 Task: Change the configuration of the board layout of the mark's project to slice by "Status".
Action: Mouse moved to (16, 97)
Screenshot: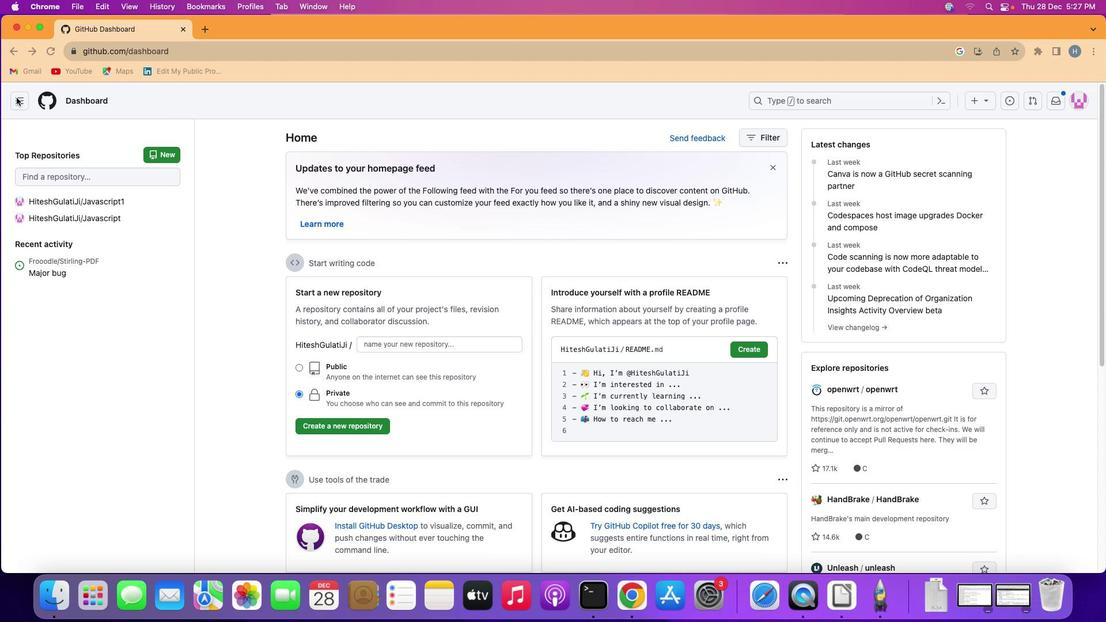 
Action: Mouse pressed left at (16, 97)
Screenshot: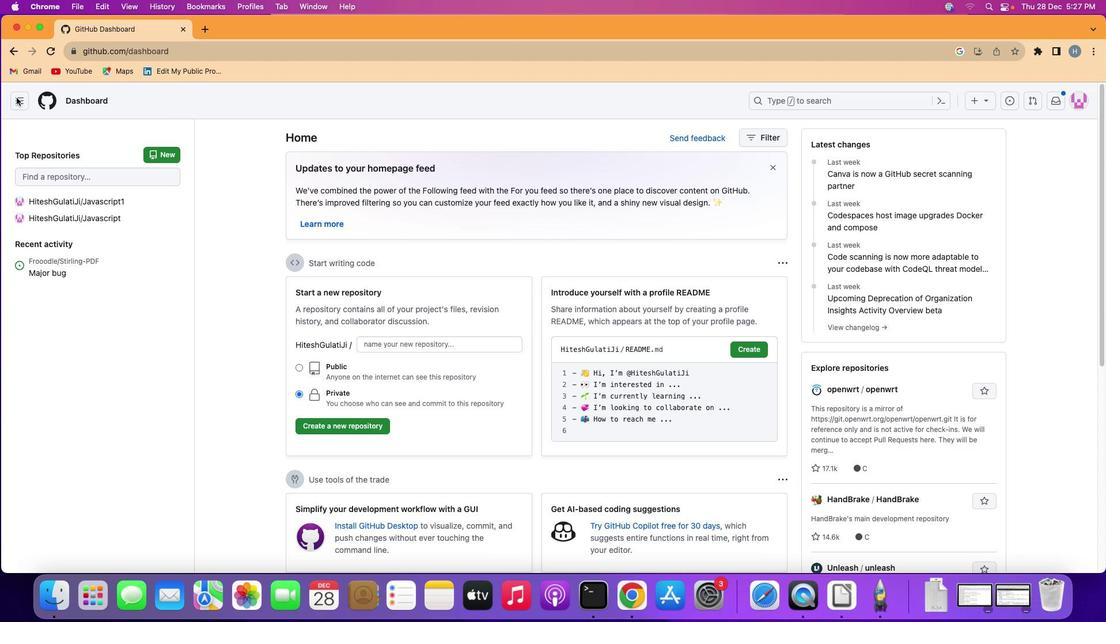 
Action: Mouse moved to (16, 98)
Screenshot: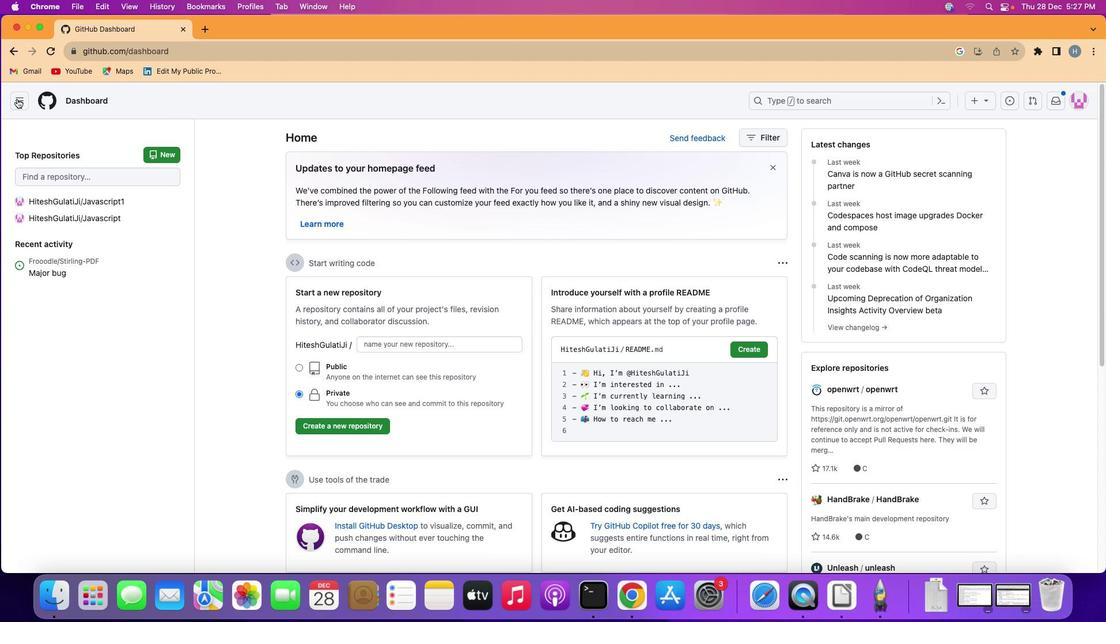 
Action: Mouse pressed left at (16, 98)
Screenshot: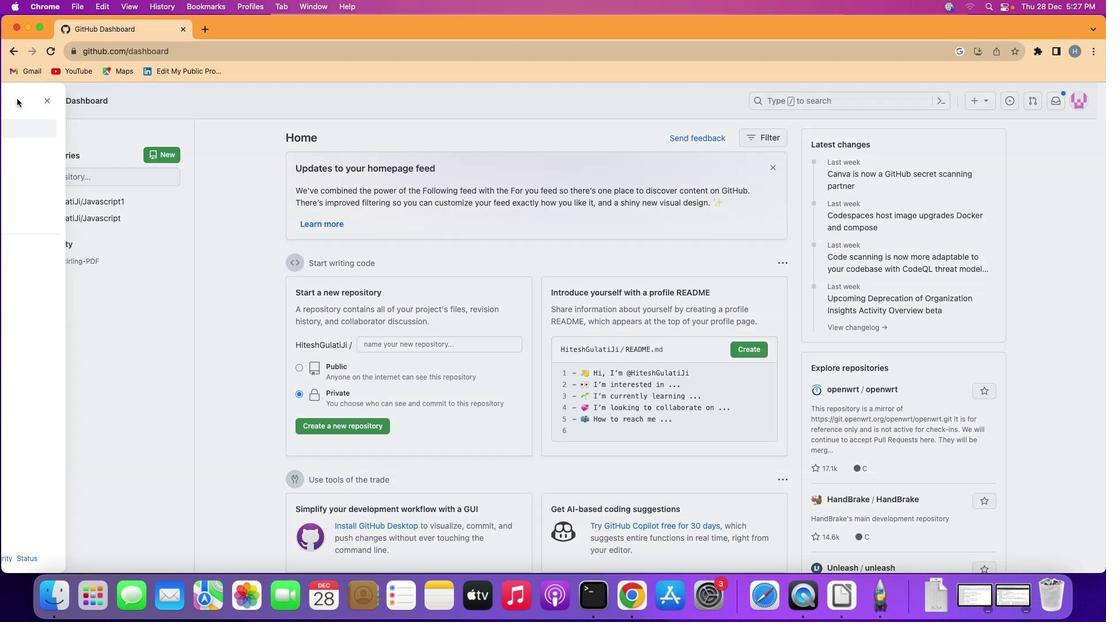 
Action: Mouse moved to (56, 184)
Screenshot: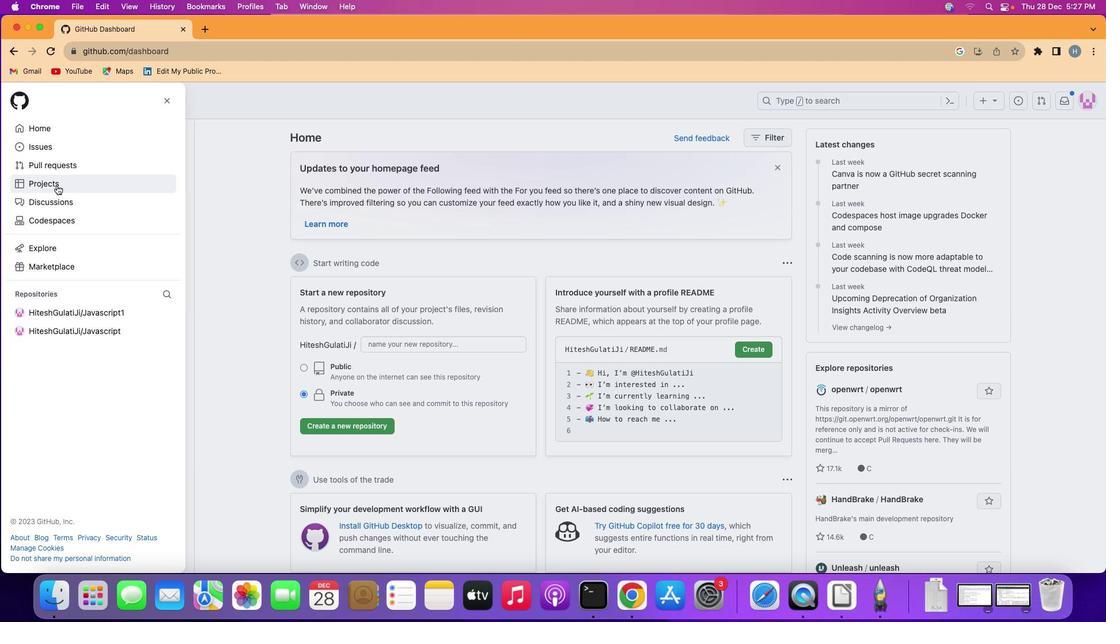 
Action: Mouse pressed left at (56, 184)
Screenshot: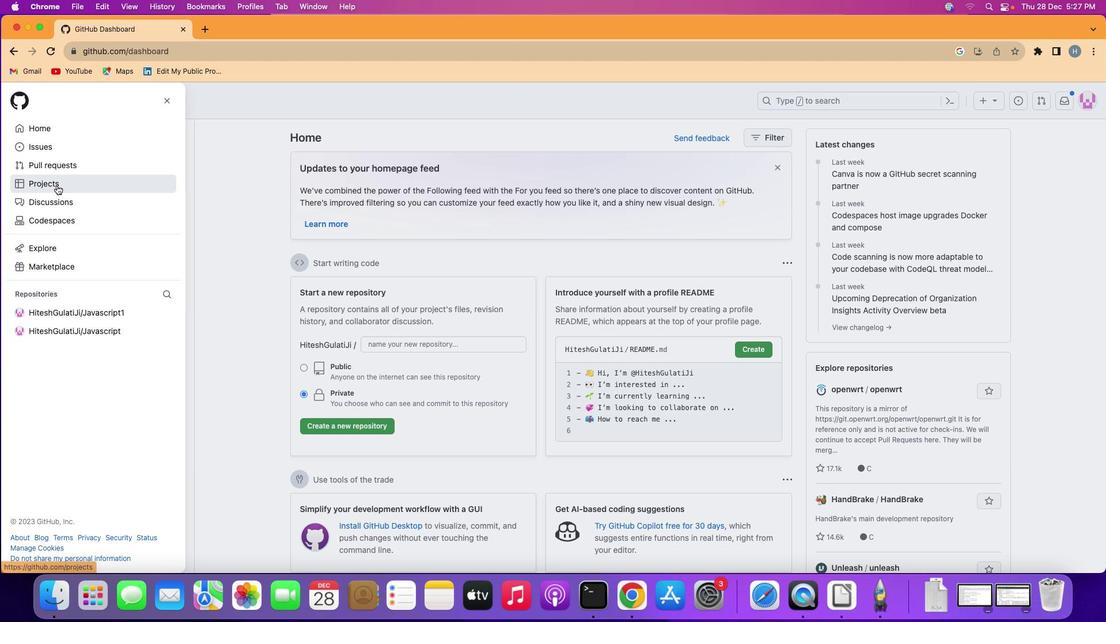 
Action: Mouse moved to (415, 202)
Screenshot: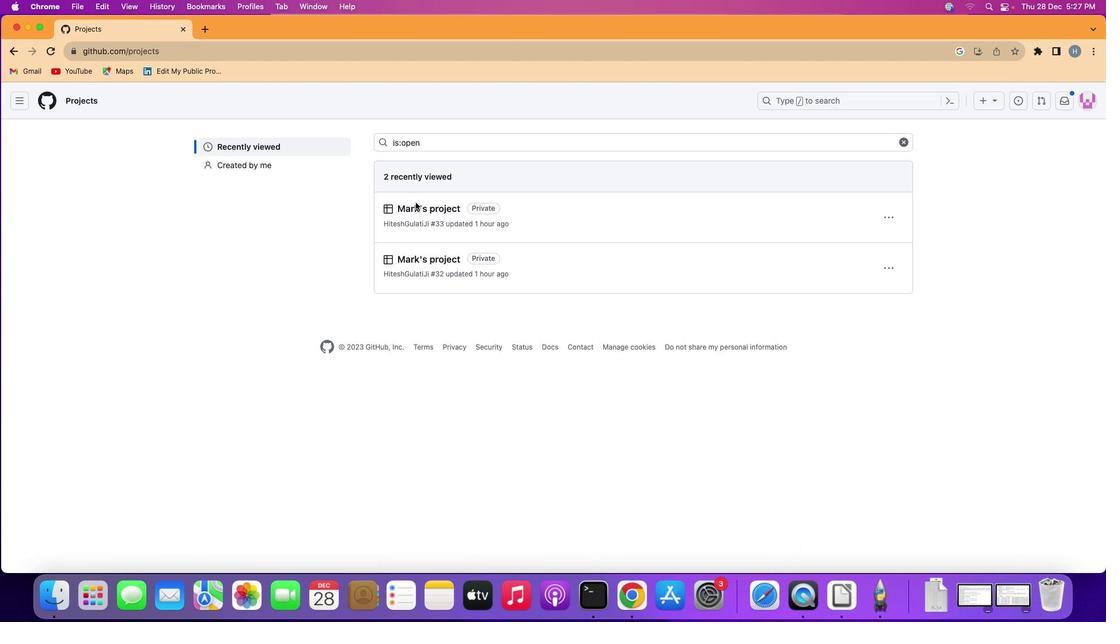 
Action: Mouse pressed left at (415, 202)
Screenshot: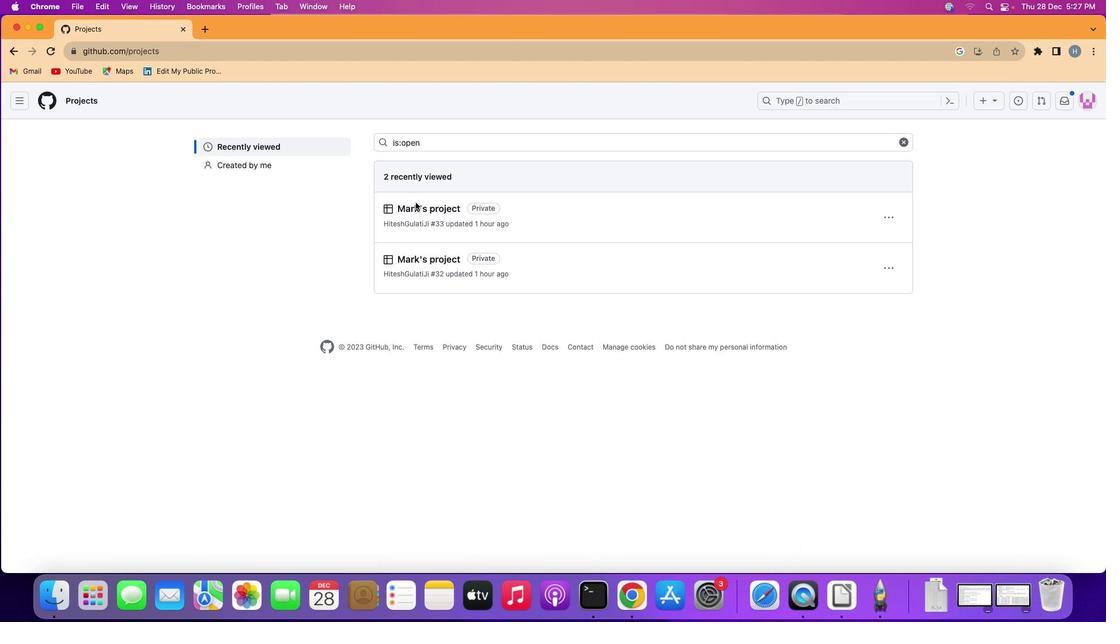 
Action: Mouse moved to (417, 205)
Screenshot: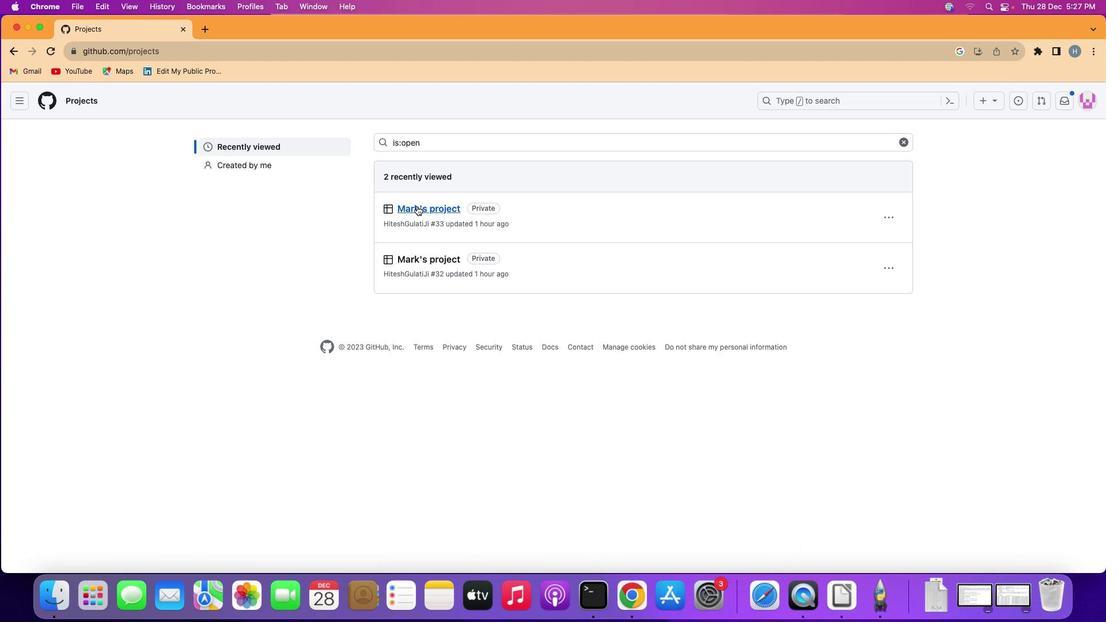 
Action: Mouse pressed left at (417, 205)
Screenshot: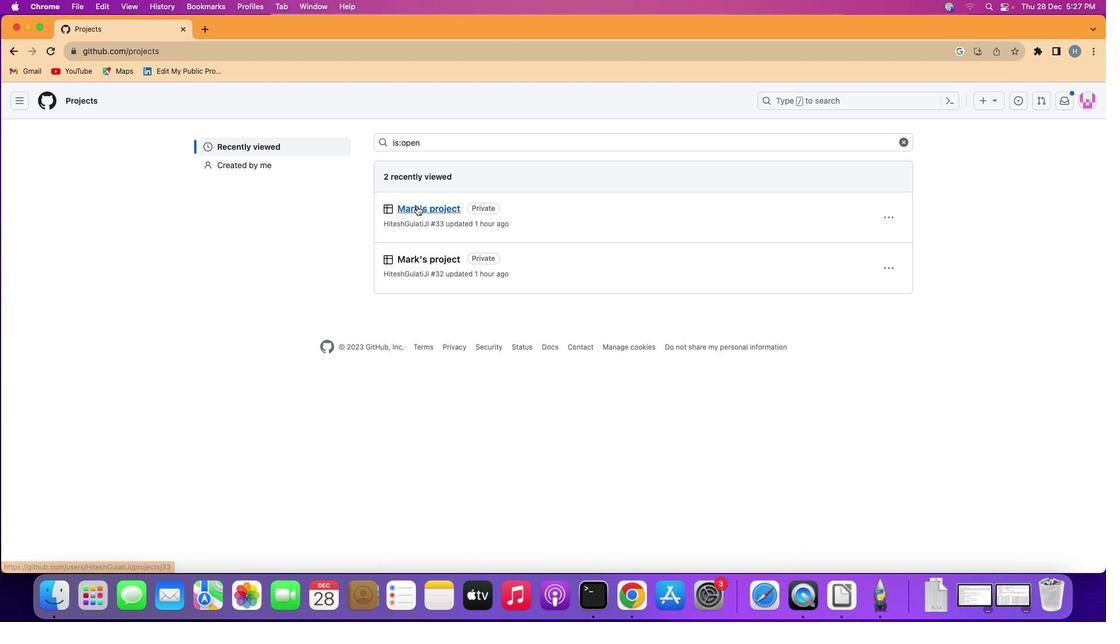 
Action: Mouse moved to (79, 154)
Screenshot: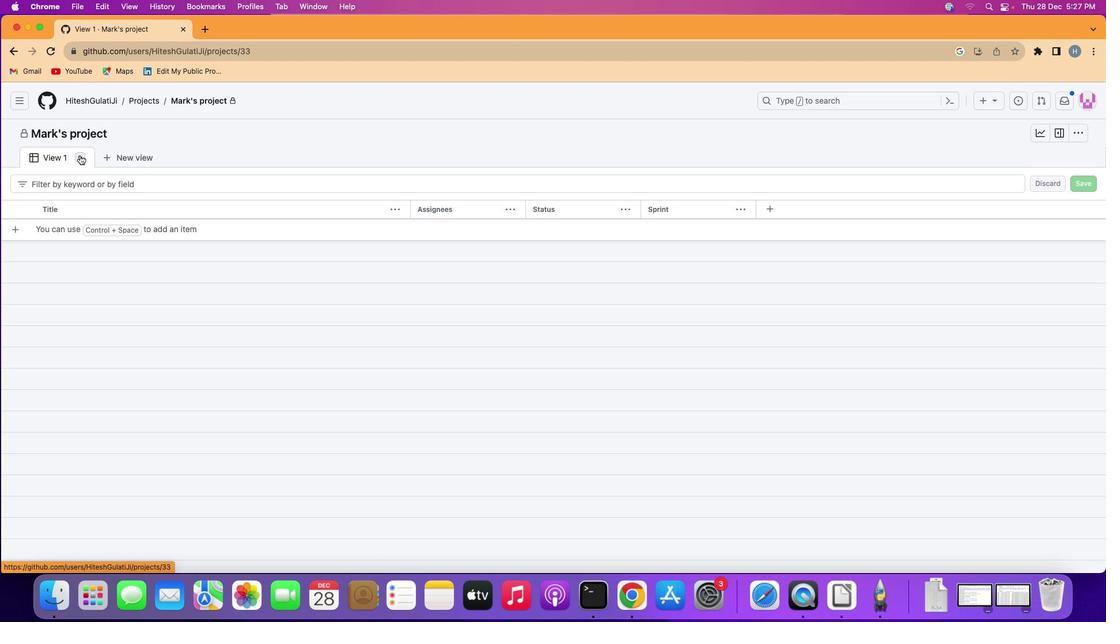 
Action: Mouse pressed left at (79, 154)
Screenshot: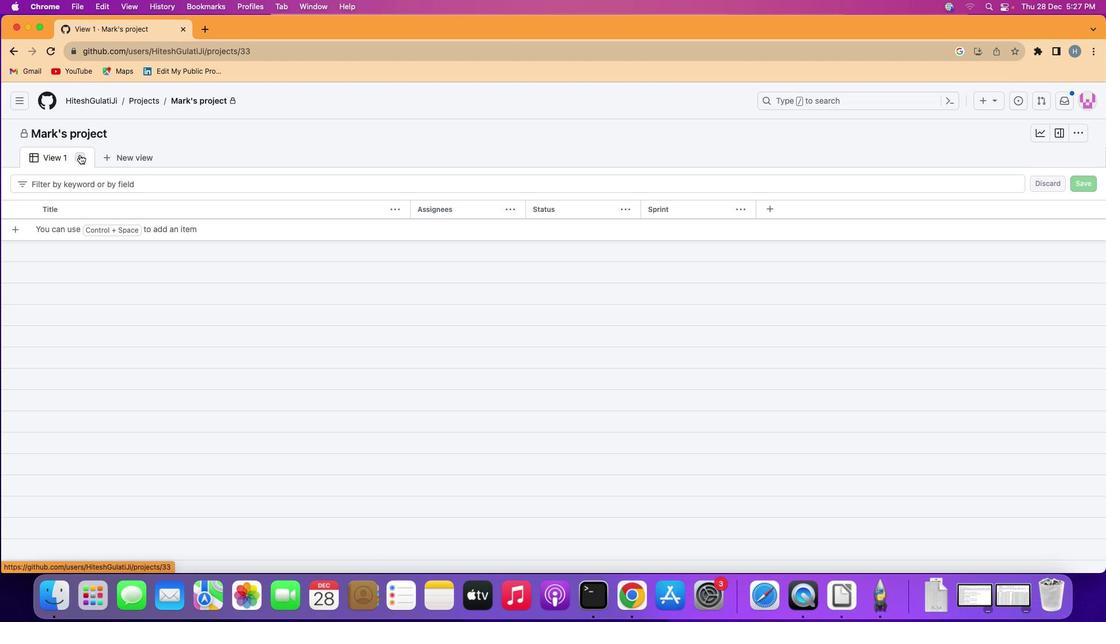 
Action: Mouse moved to (157, 194)
Screenshot: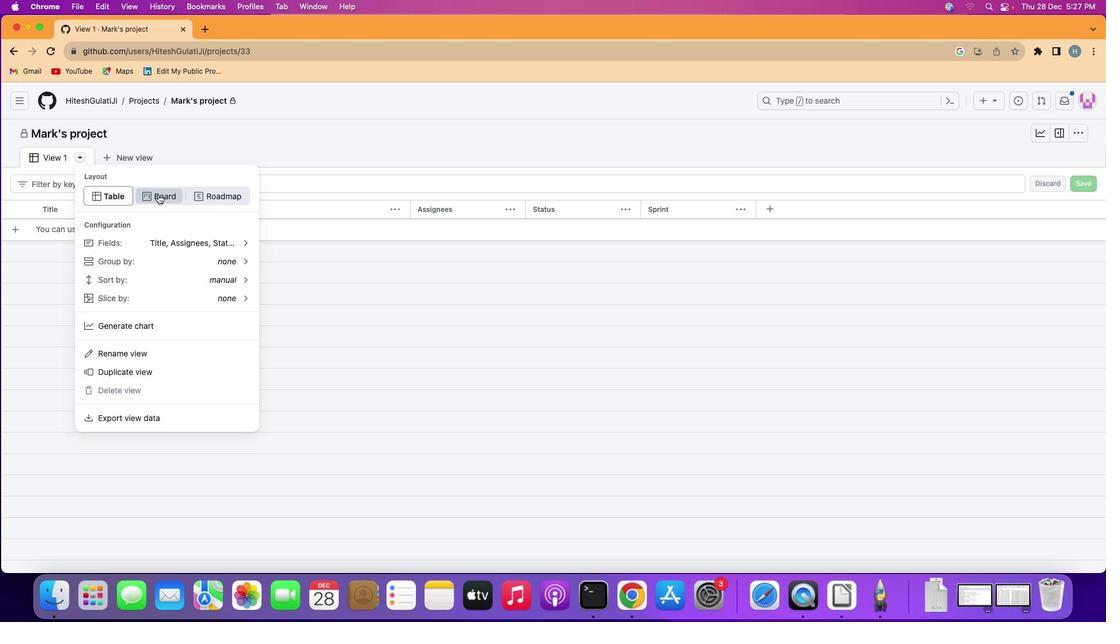
Action: Mouse pressed left at (157, 194)
Screenshot: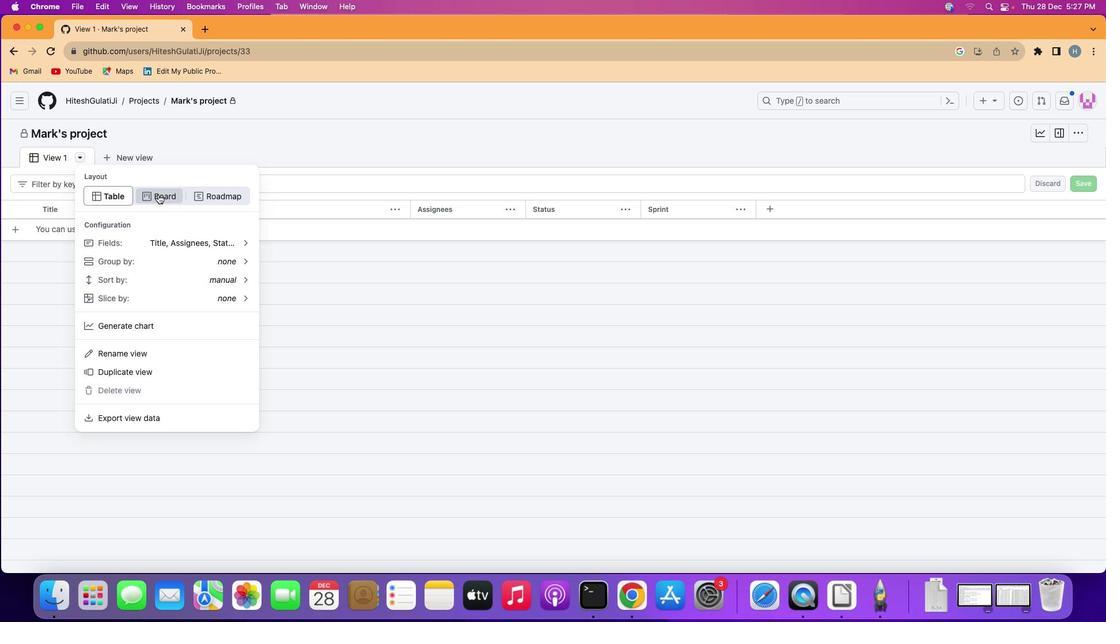 
Action: Mouse moved to (79, 154)
Screenshot: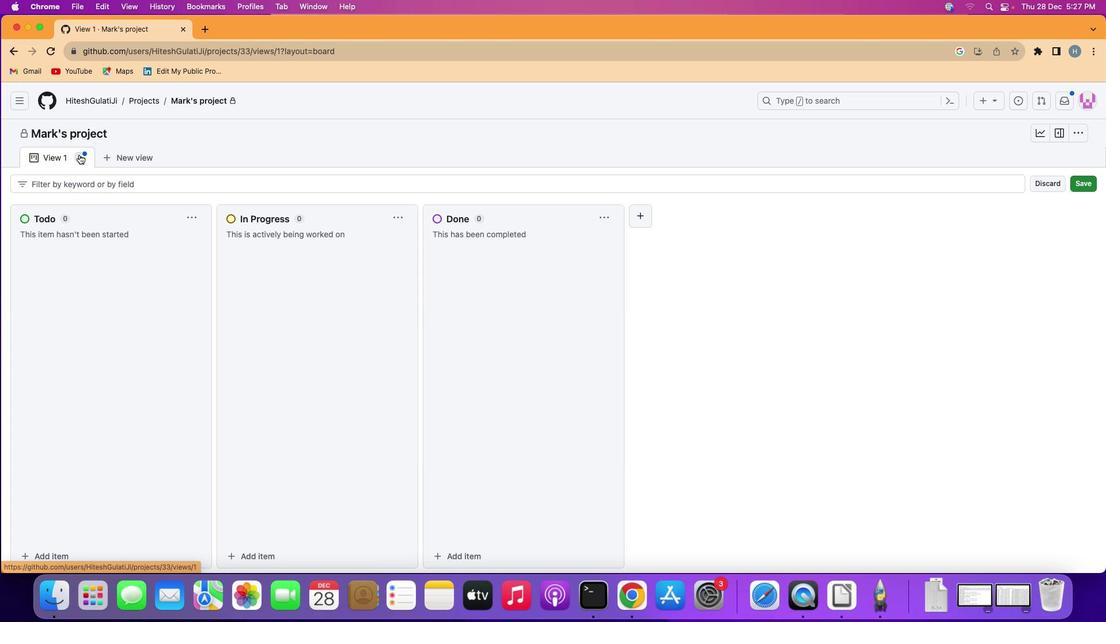 
Action: Mouse pressed left at (79, 154)
Screenshot: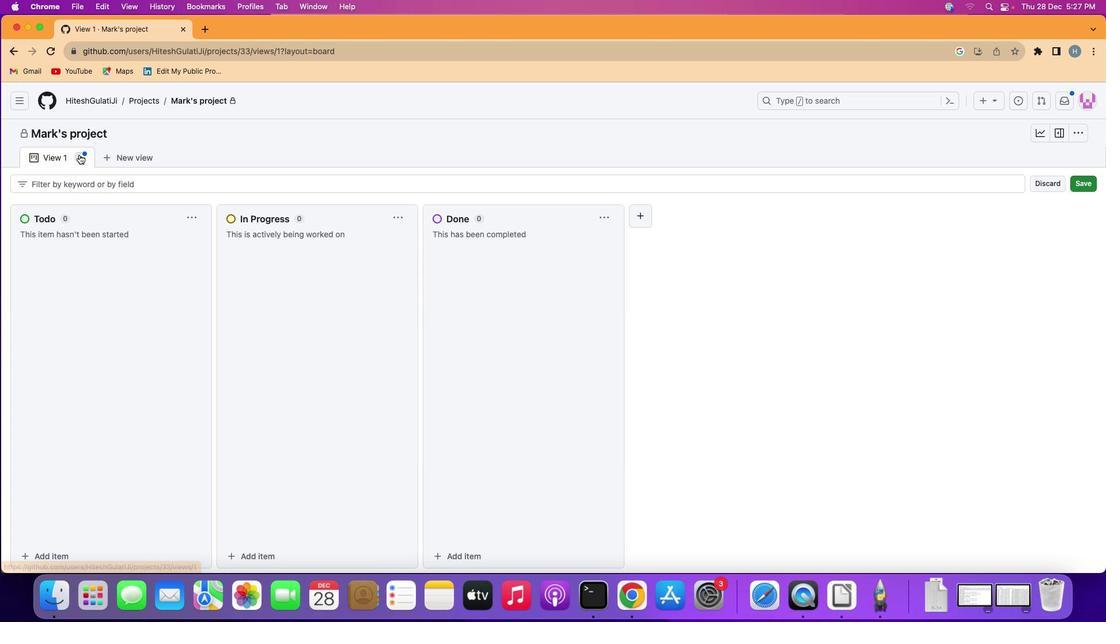 
Action: Mouse moved to (145, 330)
Screenshot: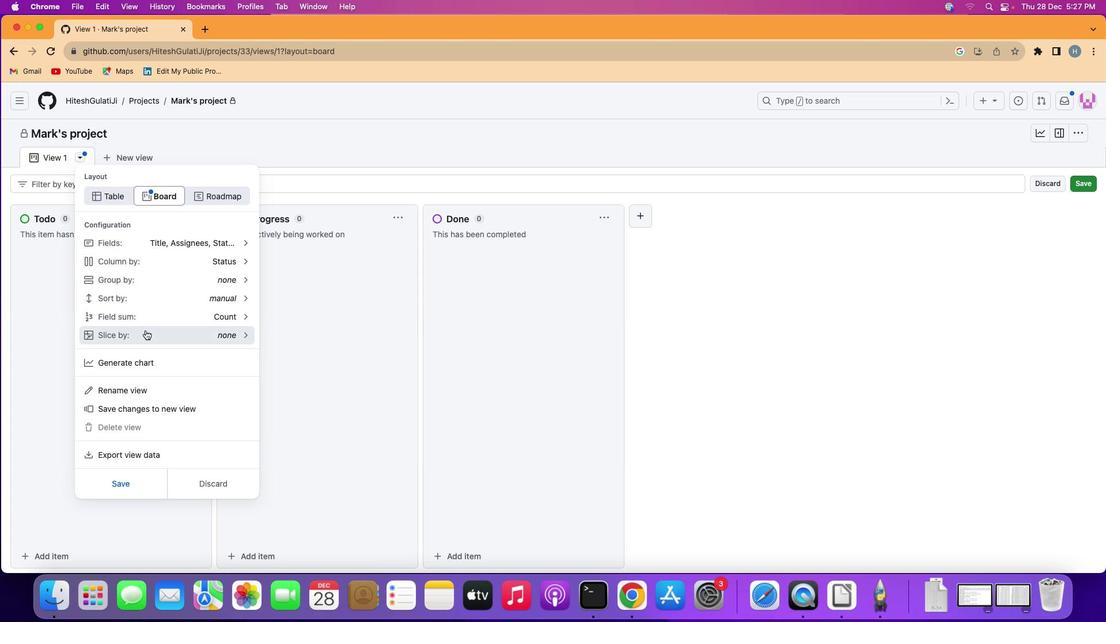 
Action: Mouse pressed left at (145, 330)
Screenshot: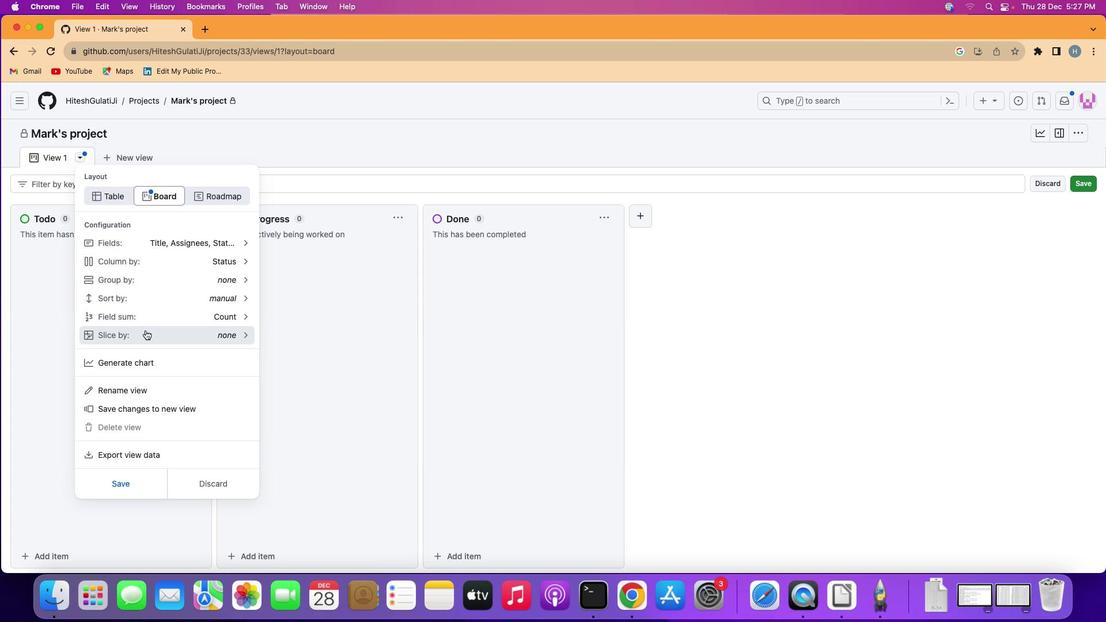 
Action: Mouse moved to (145, 210)
Screenshot: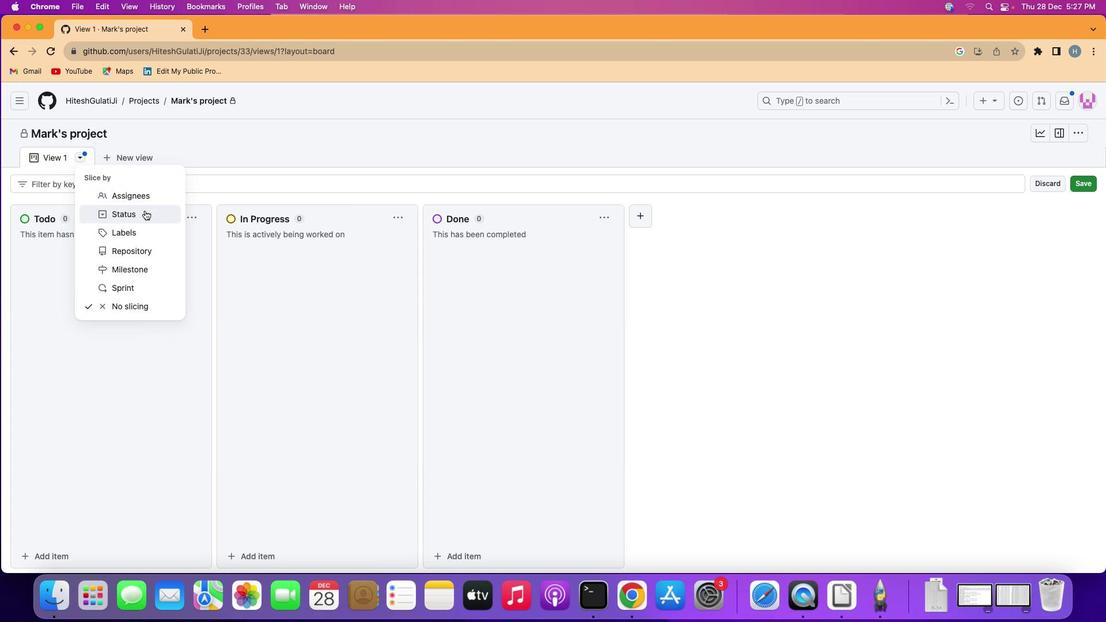 
Action: Mouse pressed left at (145, 210)
Screenshot: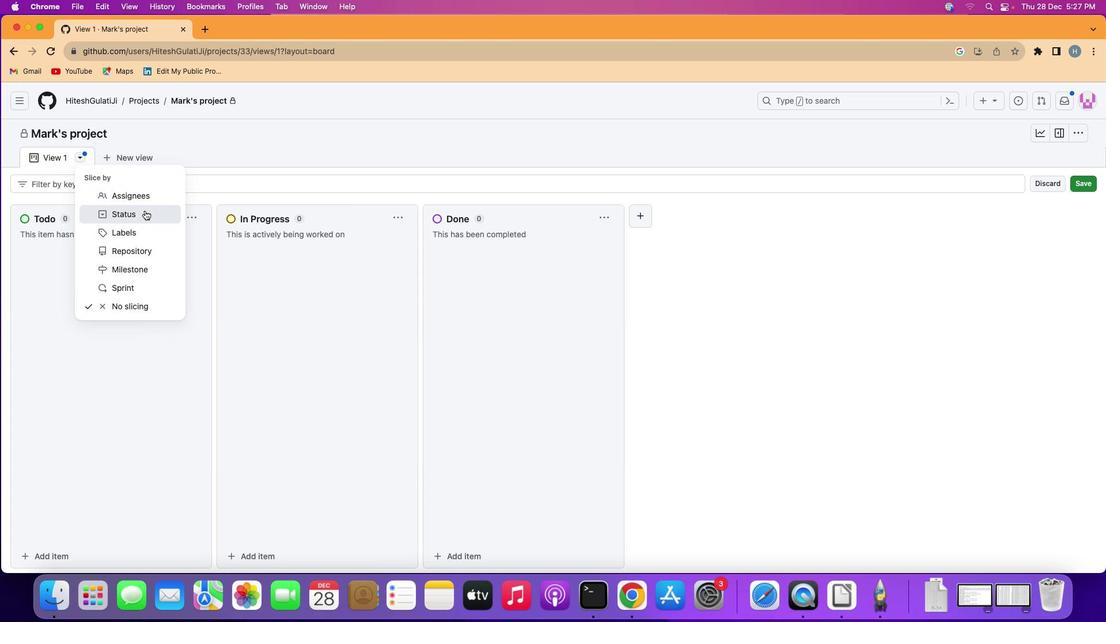 
Action: Mouse moved to (207, 227)
Screenshot: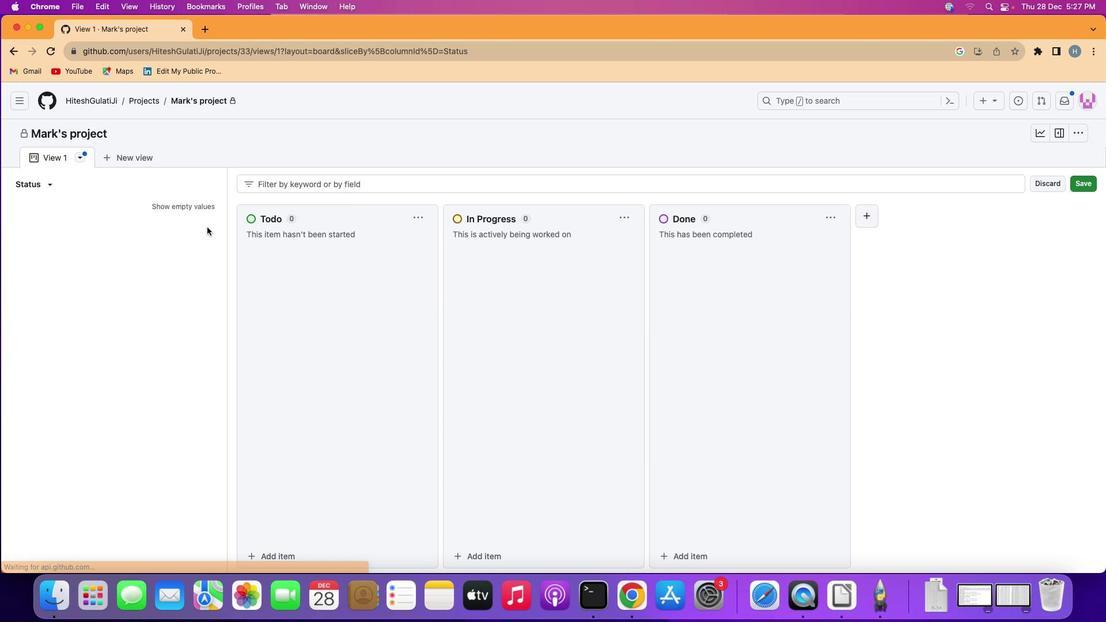 
